Task: Create a section Incident Prevention Sprint and in the section, add a milestone Service Catalogue Management Process Improvement in the project BitTech
Action: Mouse moved to (353, 399)
Screenshot: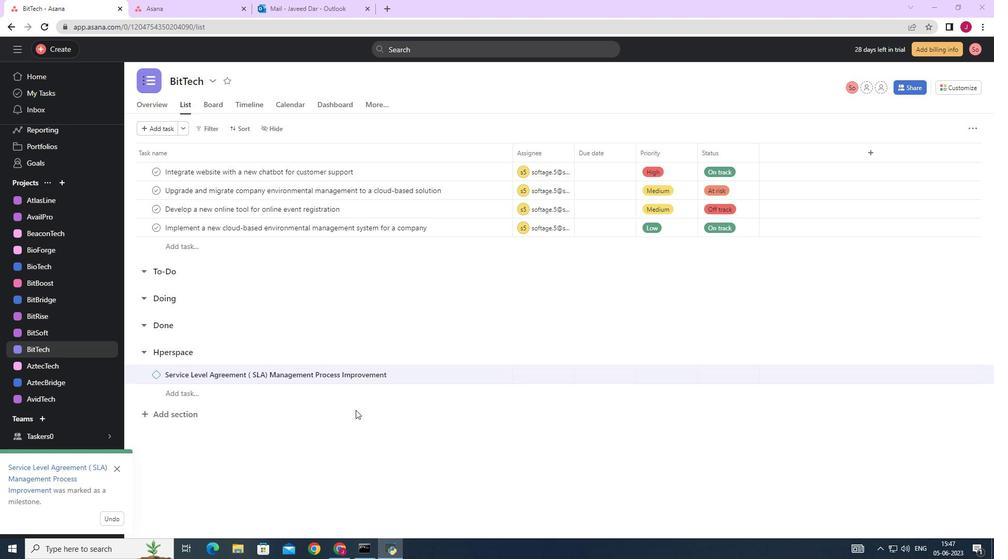 
Action: Mouse scrolled (353, 399) with delta (0, 0)
Screenshot: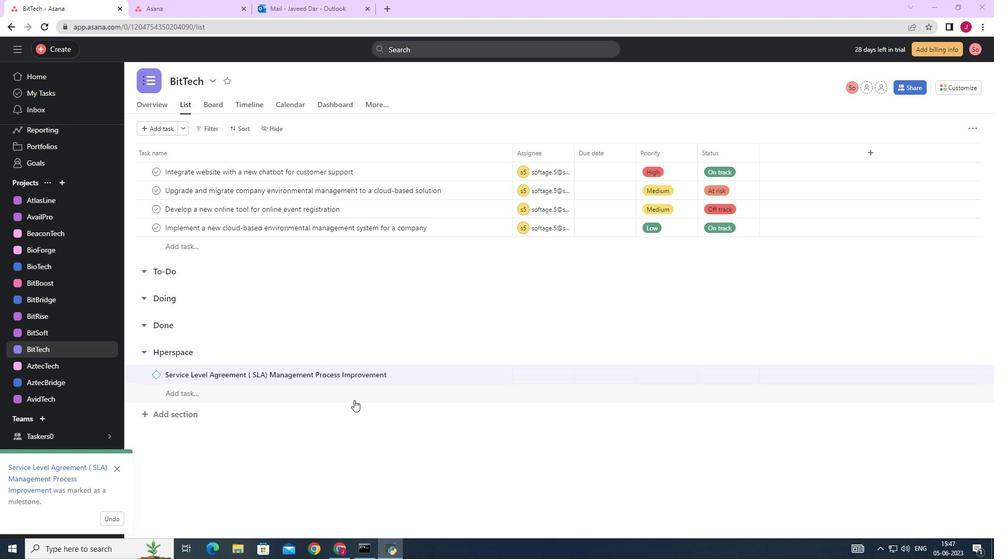 
Action: Mouse scrolled (353, 399) with delta (0, 0)
Screenshot: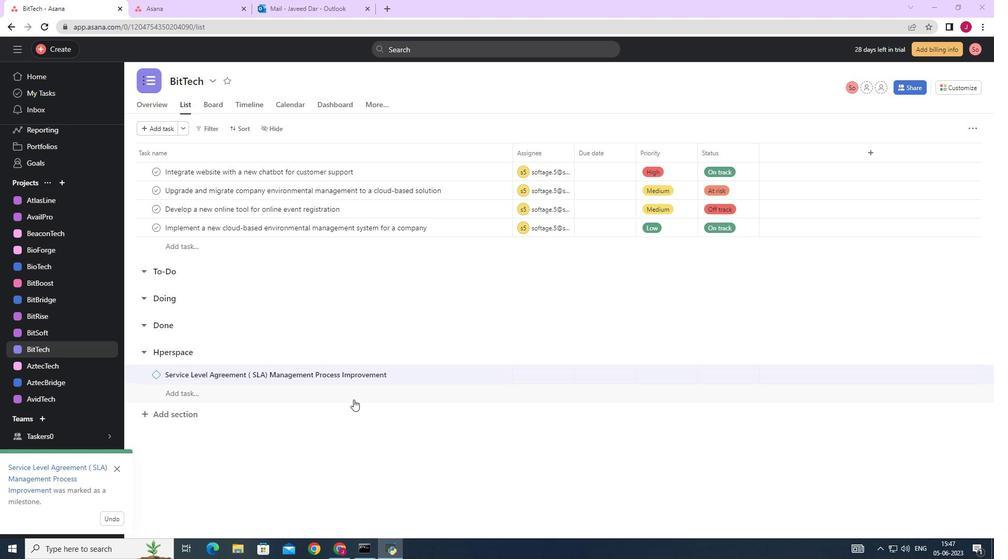 
Action: Mouse scrolled (353, 399) with delta (0, 0)
Screenshot: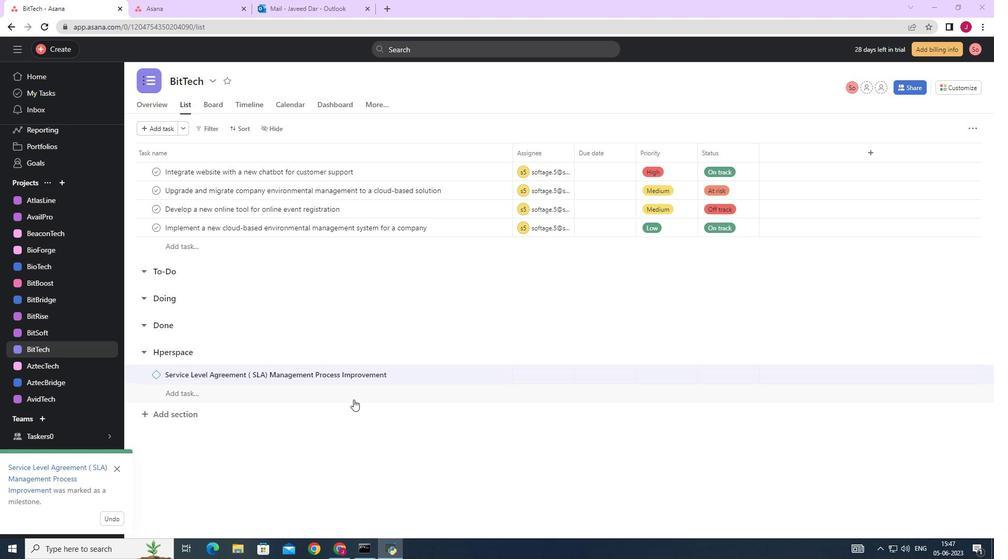 
Action: Mouse scrolled (353, 399) with delta (0, 0)
Screenshot: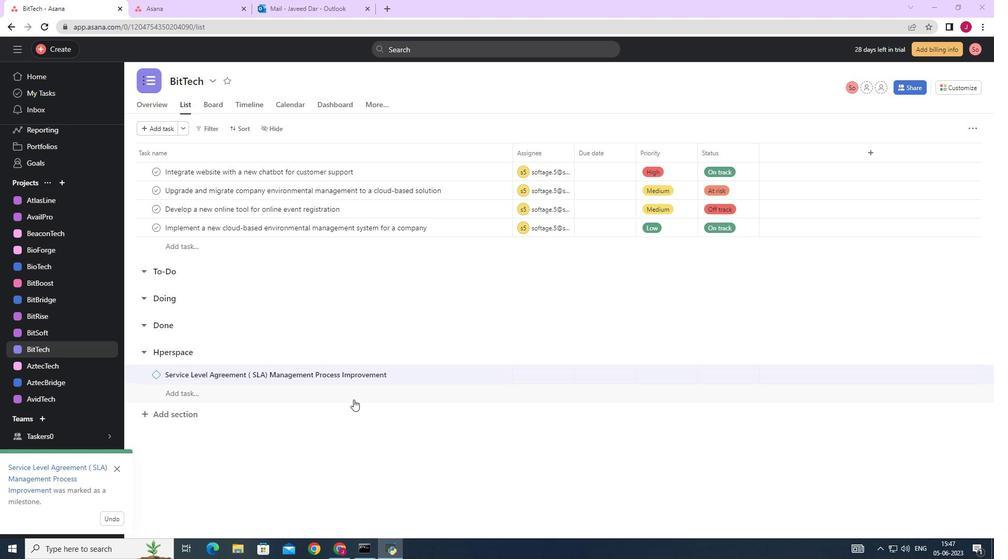 
Action: Mouse scrolled (353, 399) with delta (0, 0)
Screenshot: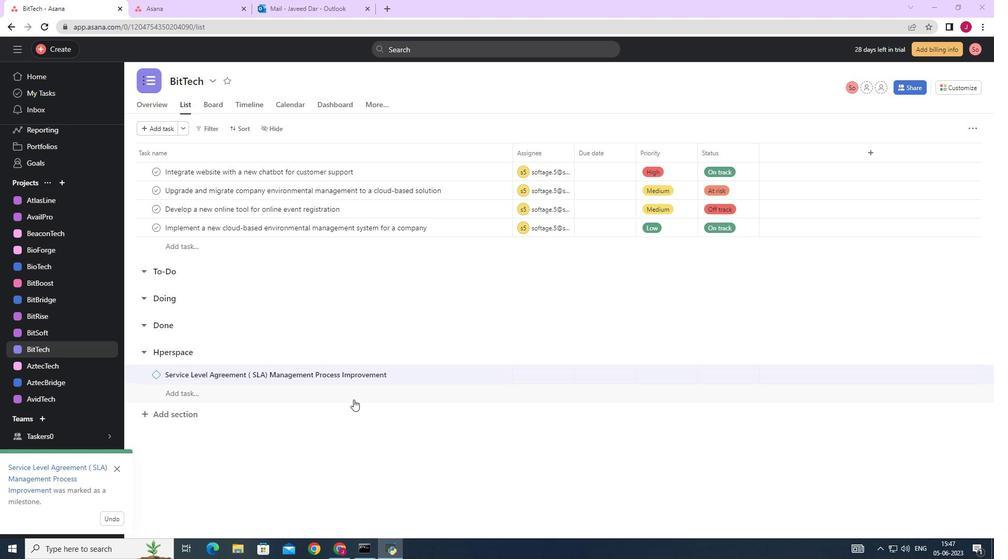 
Action: Mouse moved to (118, 469)
Screenshot: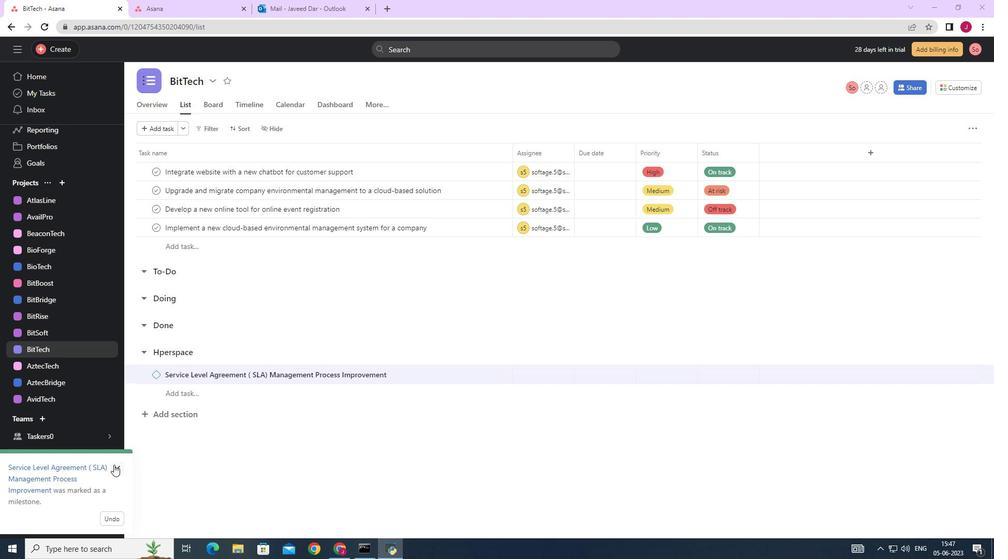 
Action: Mouse pressed left at (118, 469)
Screenshot: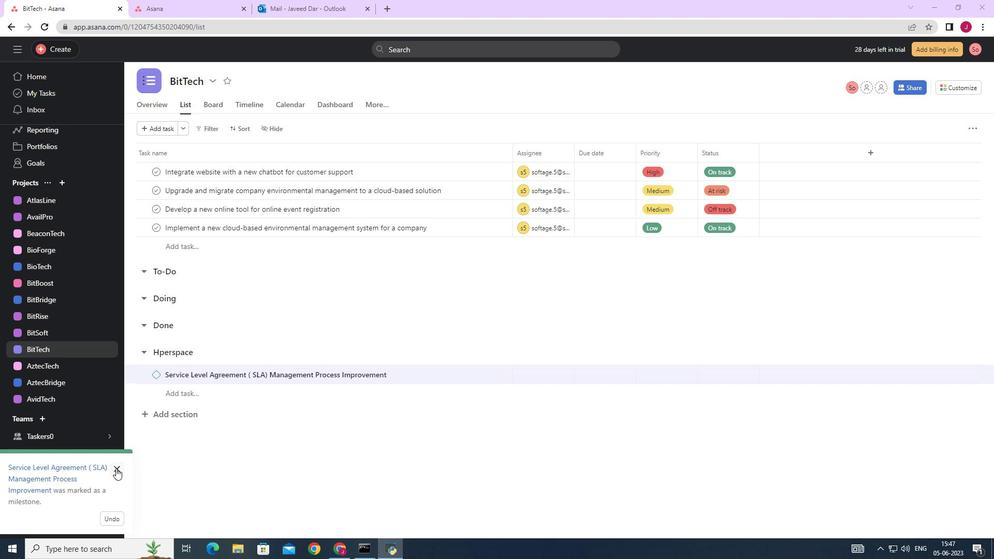 
Action: Mouse moved to (250, 415)
Screenshot: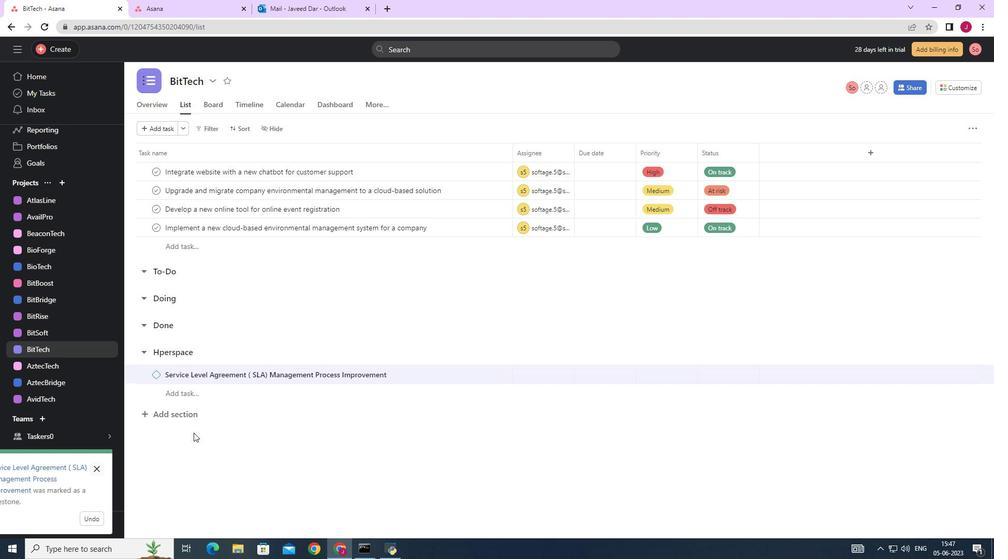
Action: Mouse scrolled (250, 415) with delta (0, 0)
Screenshot: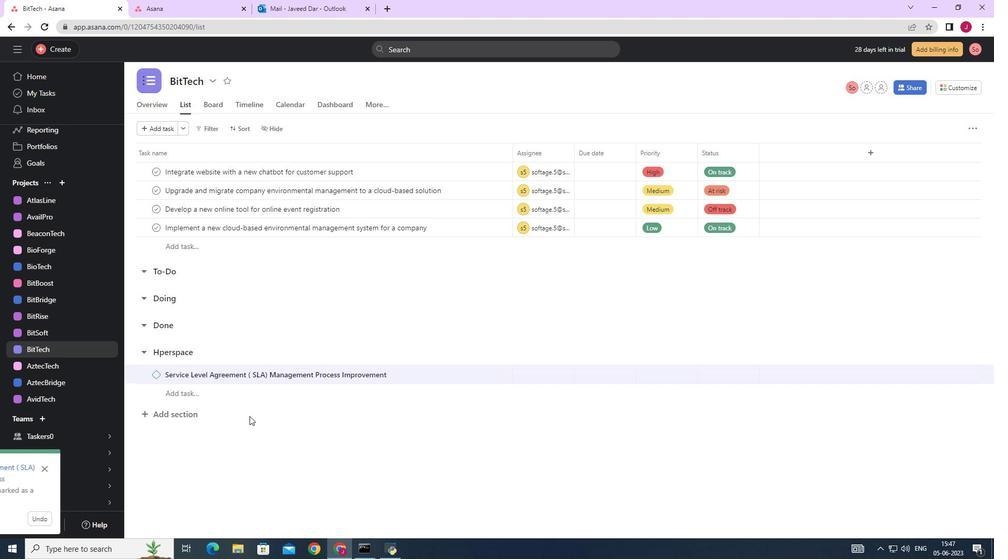
Action: Mouse scrolled (250, 415) with delta (0, 0)
Screenshot: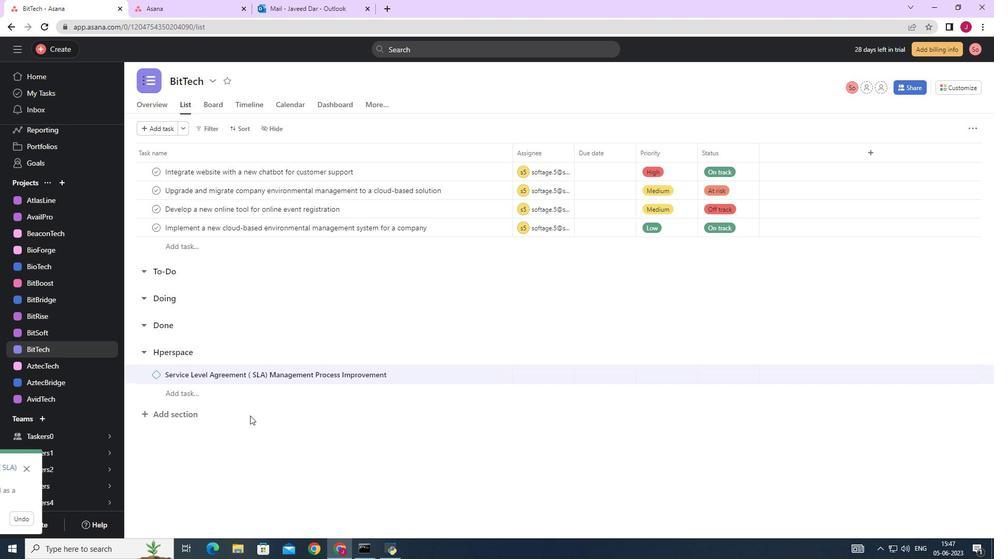 
Action: Mouse scrolled (250, 415) with delta (0, 0)
Screenshot: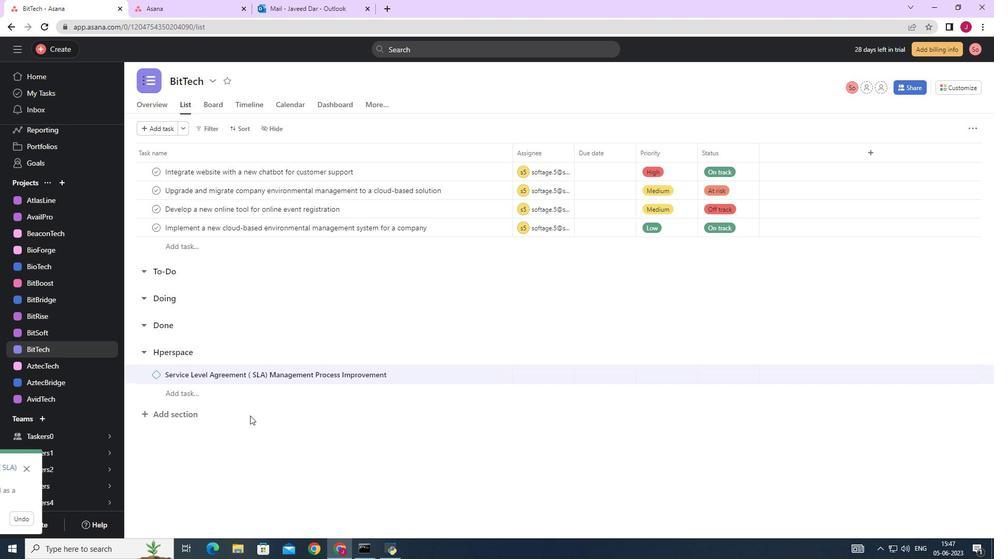 
Action: Mouse scrolled (250, 415) with delta (0, 0)
Screenshot: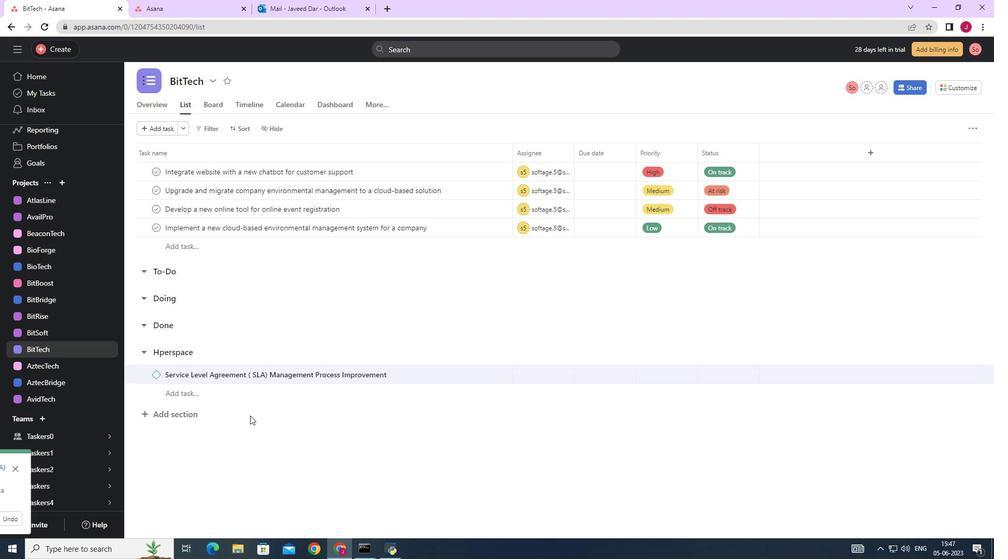 
Action: Mouse scrolled (250, 415) with delta (0, 0)
Screenshot: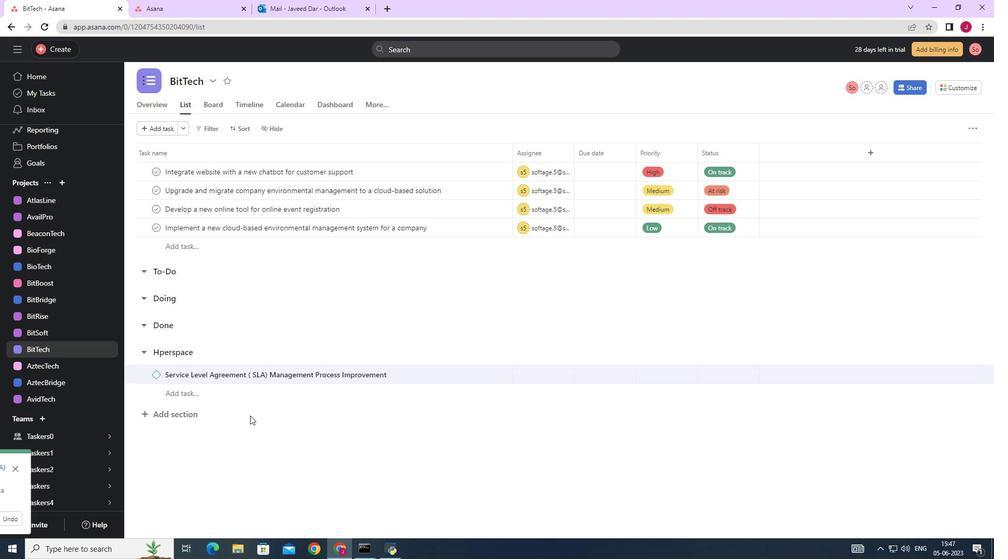 
Action: Mouse moved to (194, 413)
Screenshot: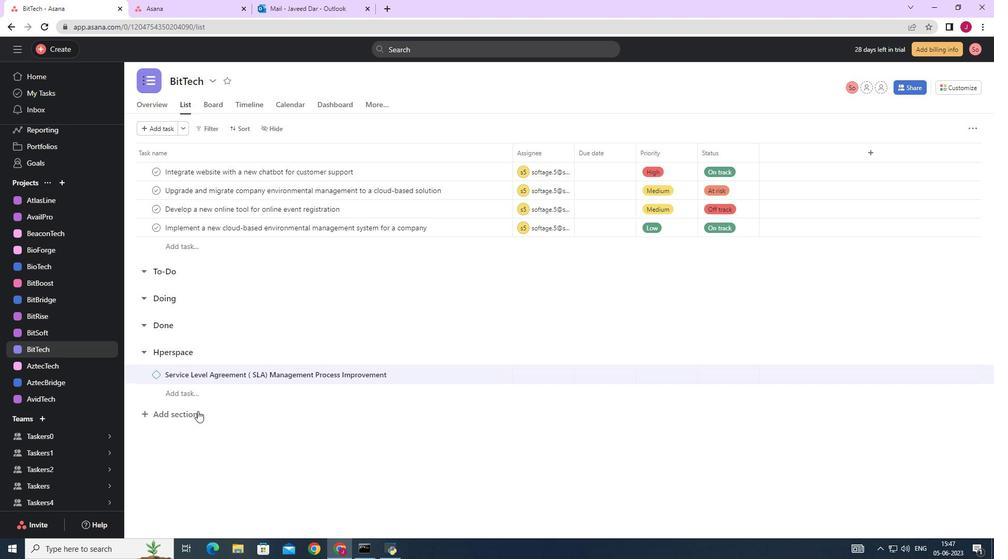 
Action: Mouse pressed left at (194, 413)
Screenshot: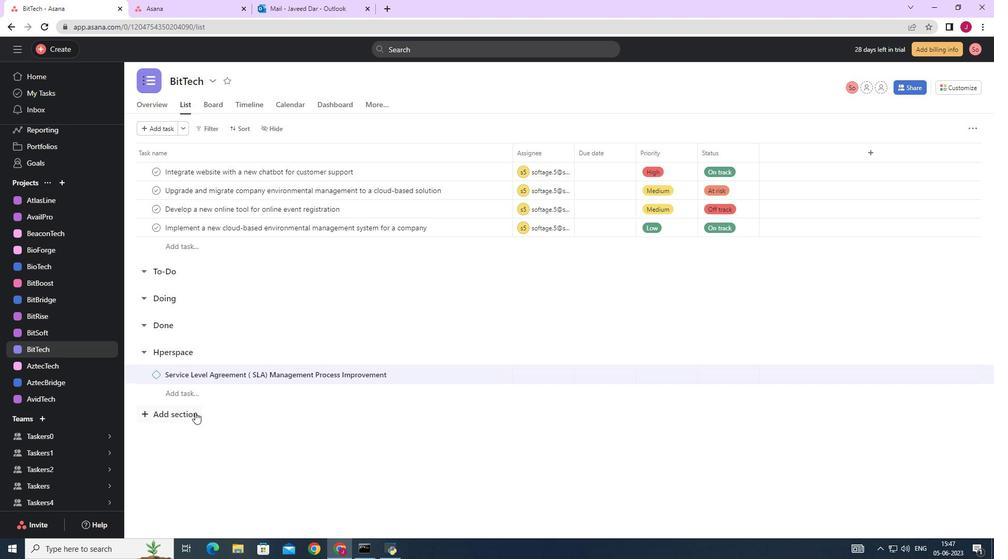 
Action: Mouse moved to (214, 419)
Screenshot: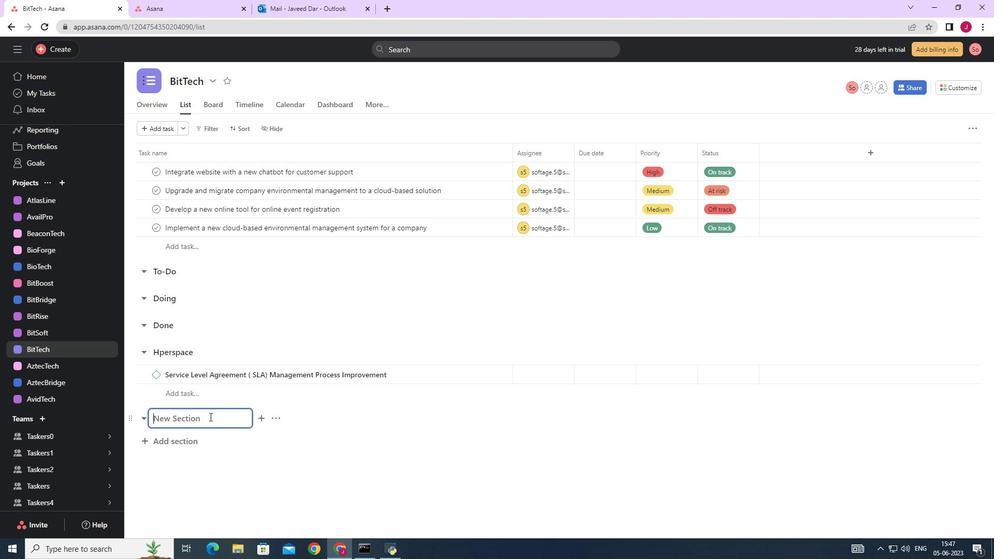 
Action: Key pressed <Key.caps_lock>I<Key.caps_lock>ncident<Key.space><Key.caps_lock>O<Key.backspace>P<Key.caps_lock>revention<Key.space><Key.caps_lock>S<Key.caps_lock>print<Key.enter><Key.caps_lock>S<Key.caps_lock>ervice<Key.space><Key.caps_lock>C<Key.caps_lock>atalogue<Key.space><Key.caps_lock>M<Key.caps_lock>anage,ent<Key.space><Key.backspace><Key.backspace><Key.backspace><Key.backspace><Key.backspace>ment<Key.space><Key.caps_lock>P<Key.caps_lock>rocess<Key.space><Key.caps_lock>I<Key.caps_lock>mprovement<Key.space>
Screenshot: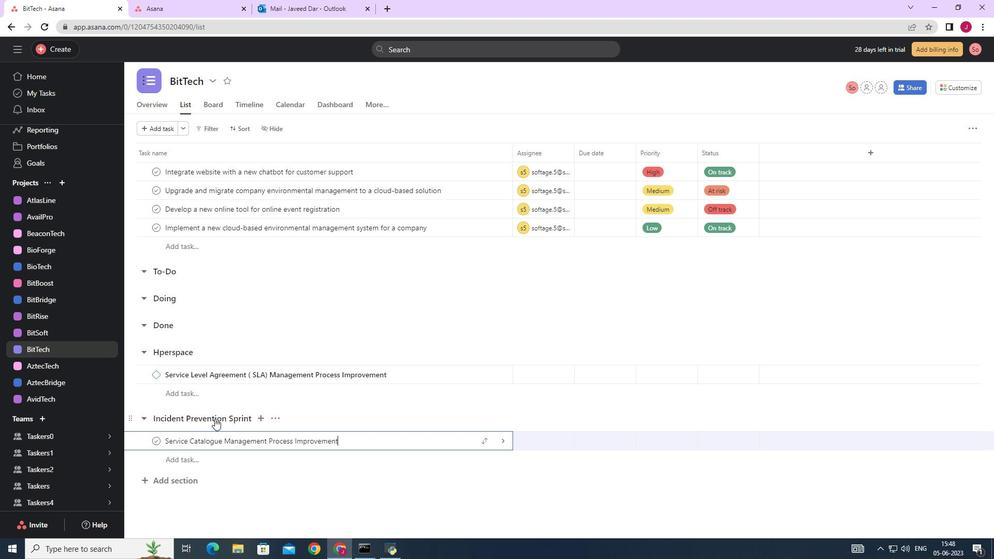 
Action: Mouse moved to (503, 444)
Screenshot: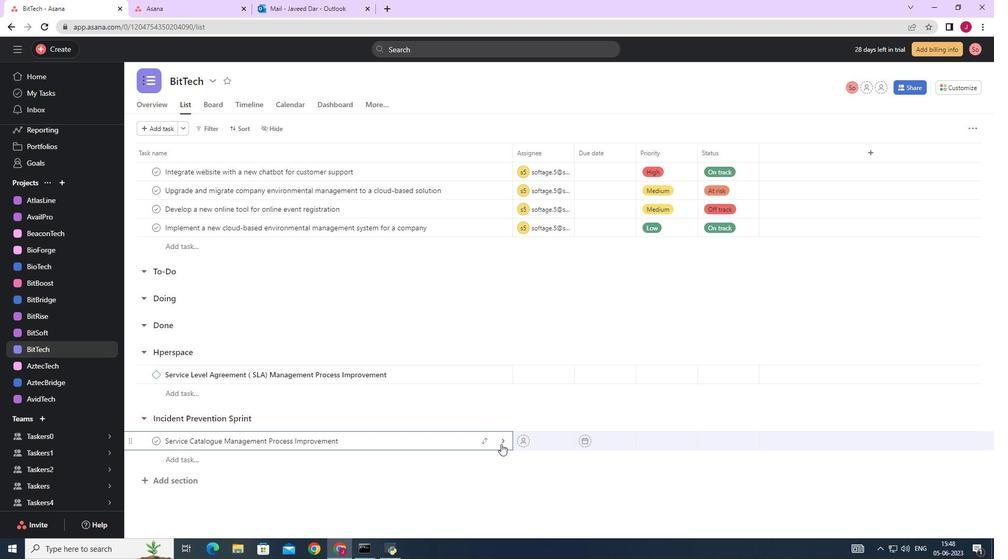 
Action: Mouse pressed left at (503, 444)
Screenshot: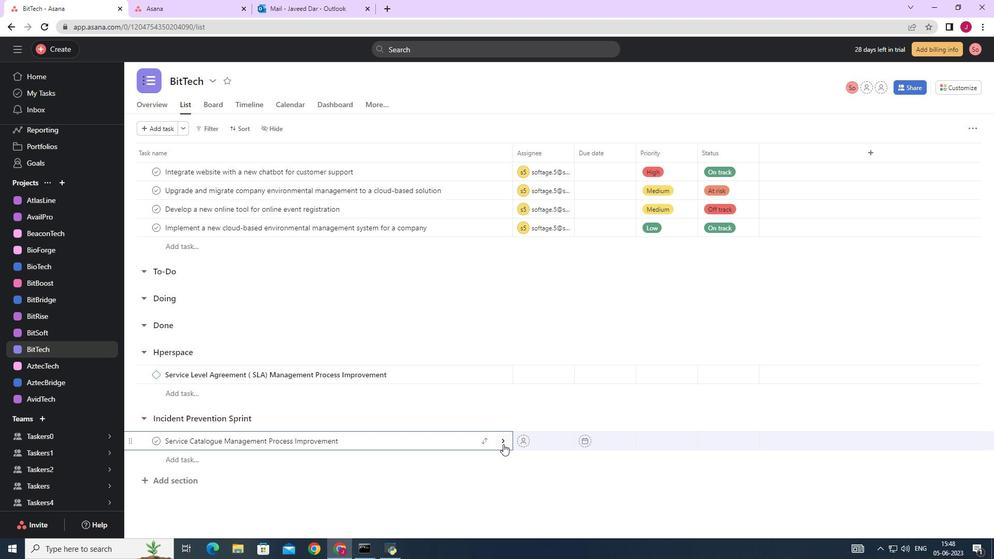 
Action: Mouse moved to (954, 126)
Screenshot: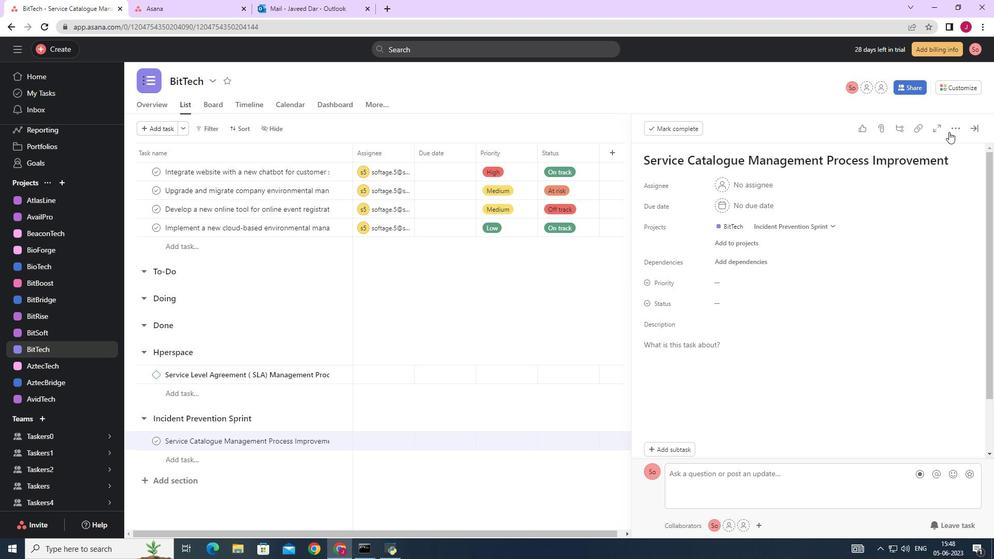 
Action: Mouse pressed left at (954, 126)
Screenshot: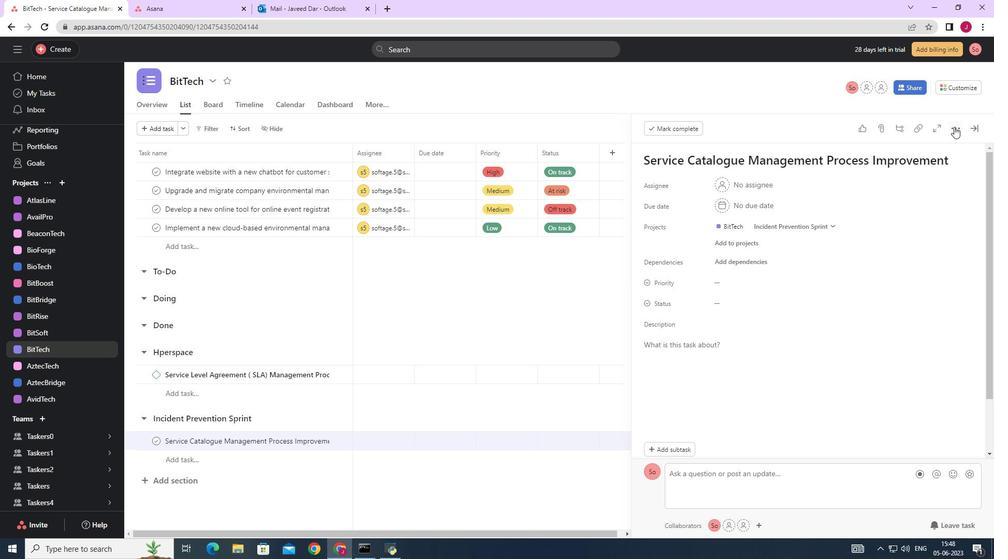 
Action: Mouse moved to (868, 171)
Screenshot: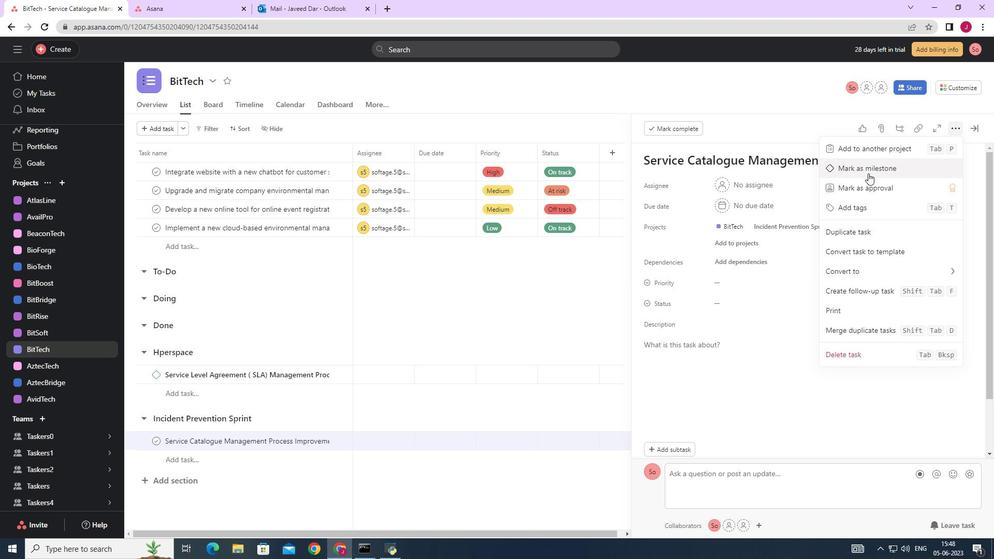 
Action: Mouse pressed left at (868, 171)
Screenshot: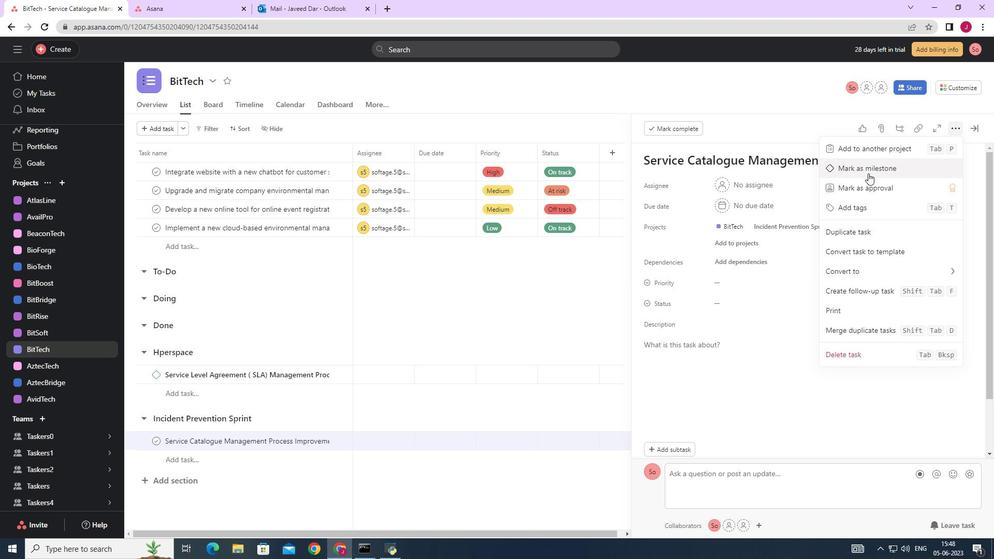 
Action: Mouse moved to (974, 127)
Screenshot: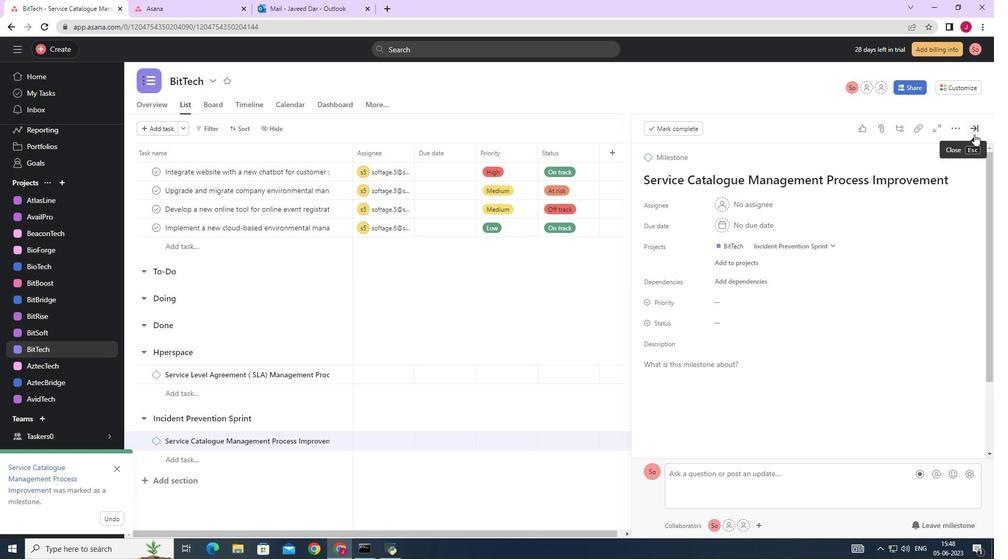 
Action: Mouse pressed left at (974, 127)
Screenshot: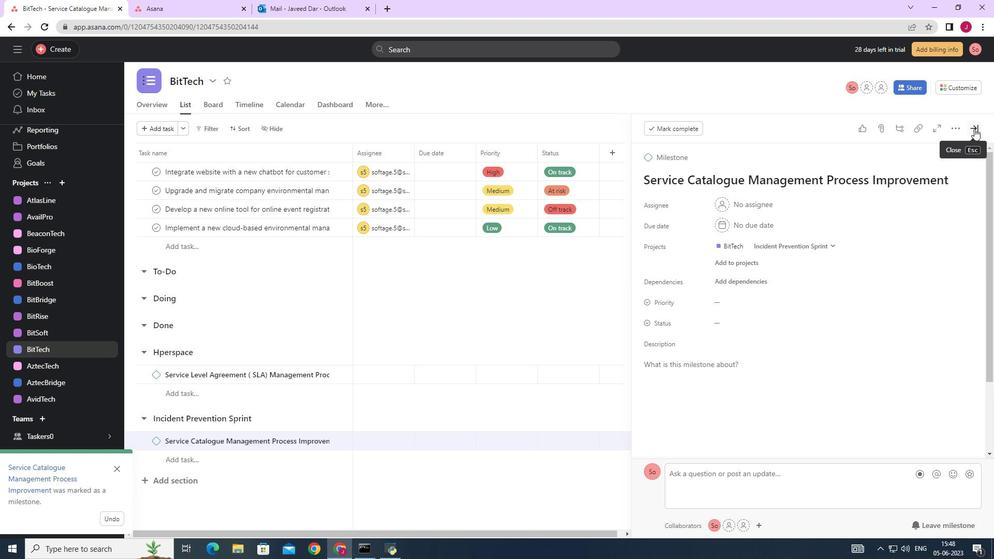 
Action: Mouse moved to (945, 131)
Screenshot: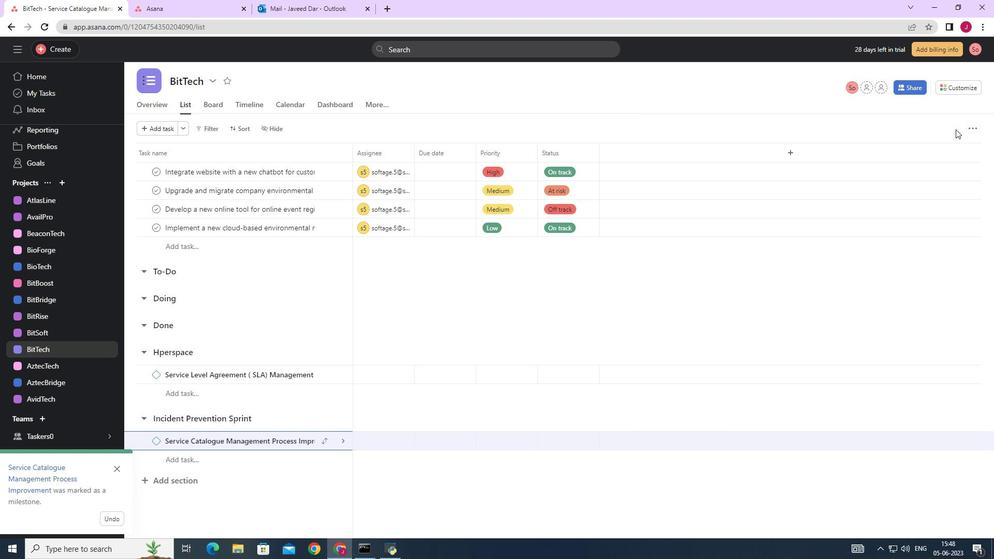 
